 Task: Find a one-way flight from Eilat to Karachi for 2 adults in premium economy on July 10th.
Action: Mouse moved to (356, 317)
Screenshot: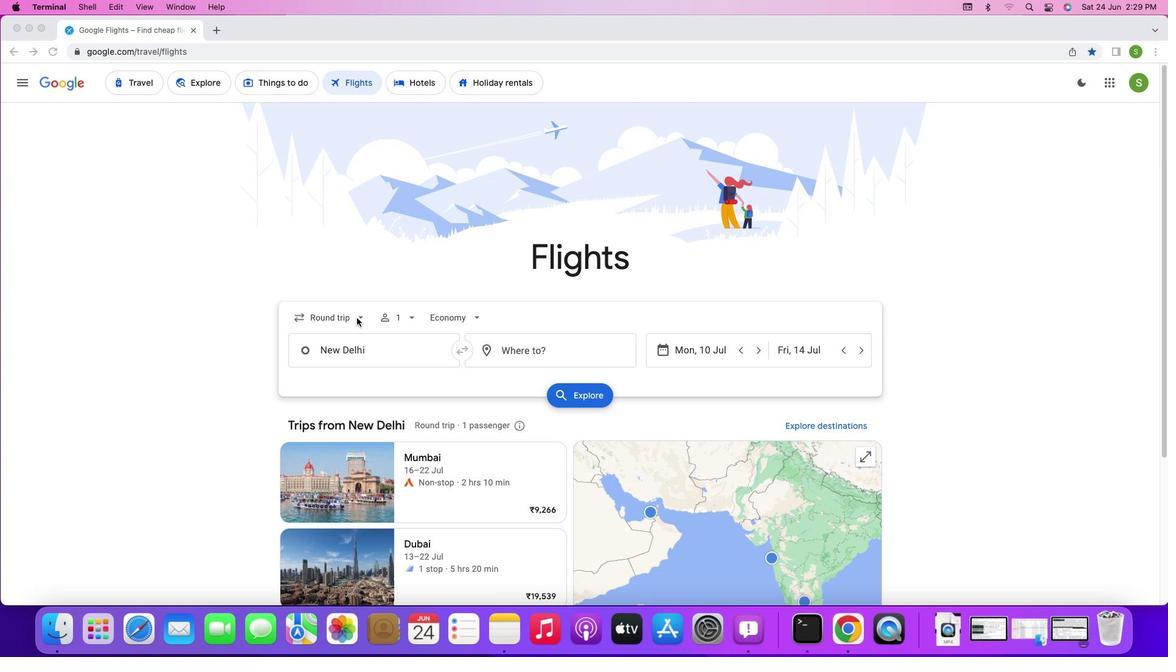 
Action: Mouse pressed left at (356, 317)
Screenshot: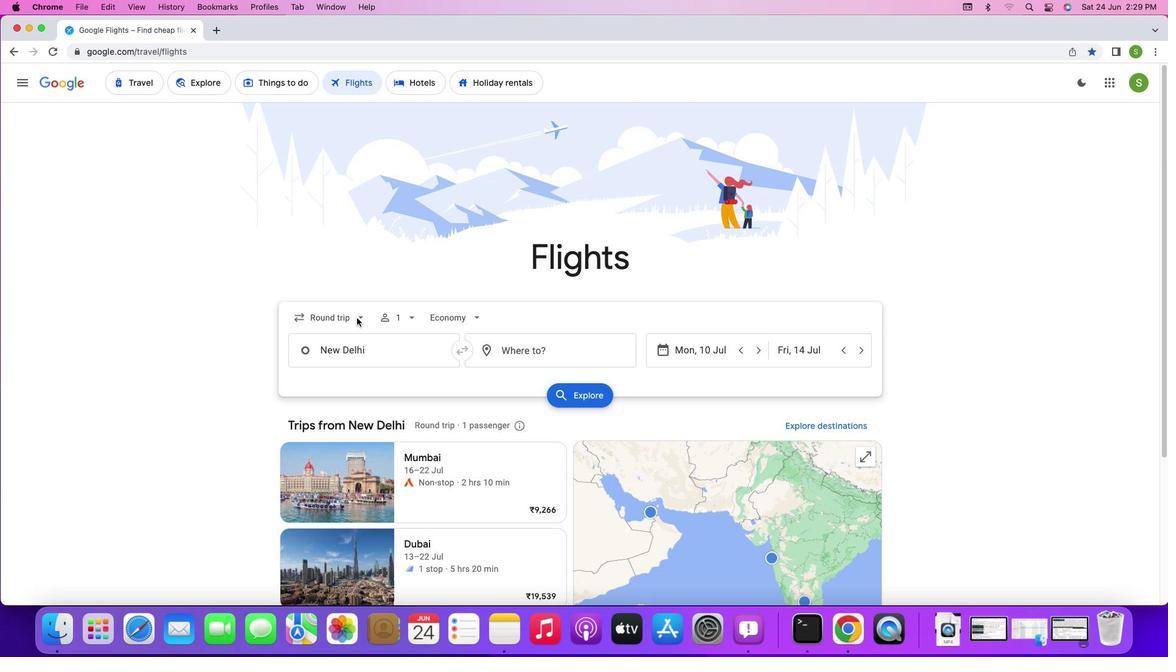 
Action: Mouse pressed left at (356, 317)
Screenshot: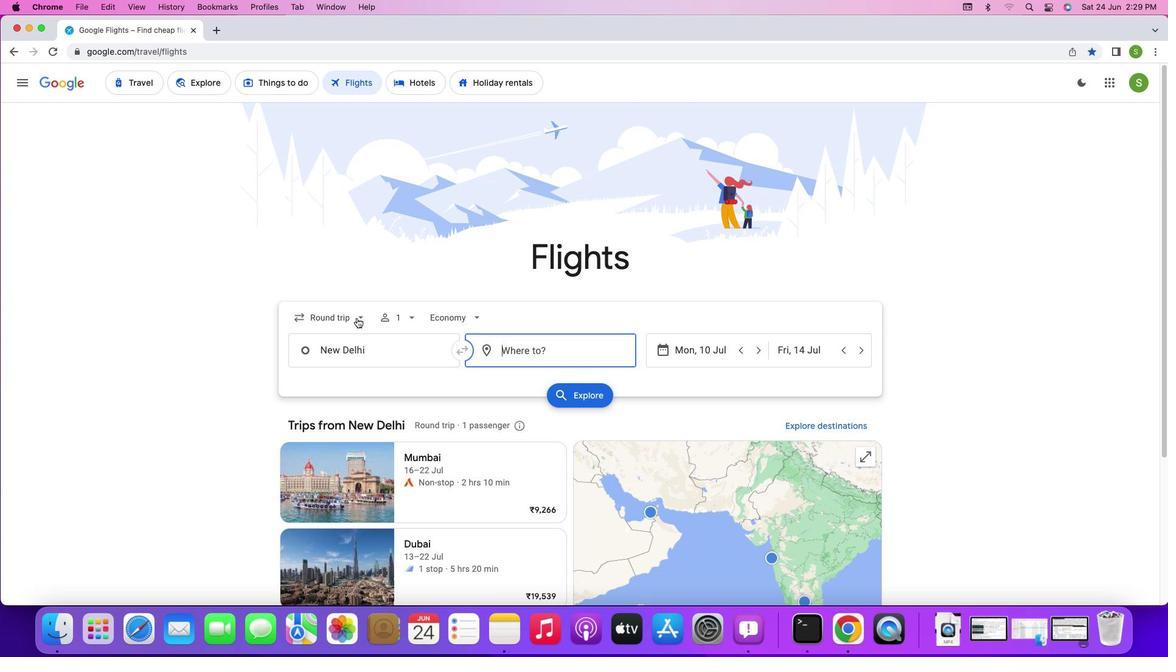 
Action: Mouse moved to (322, 373)
Screenshot: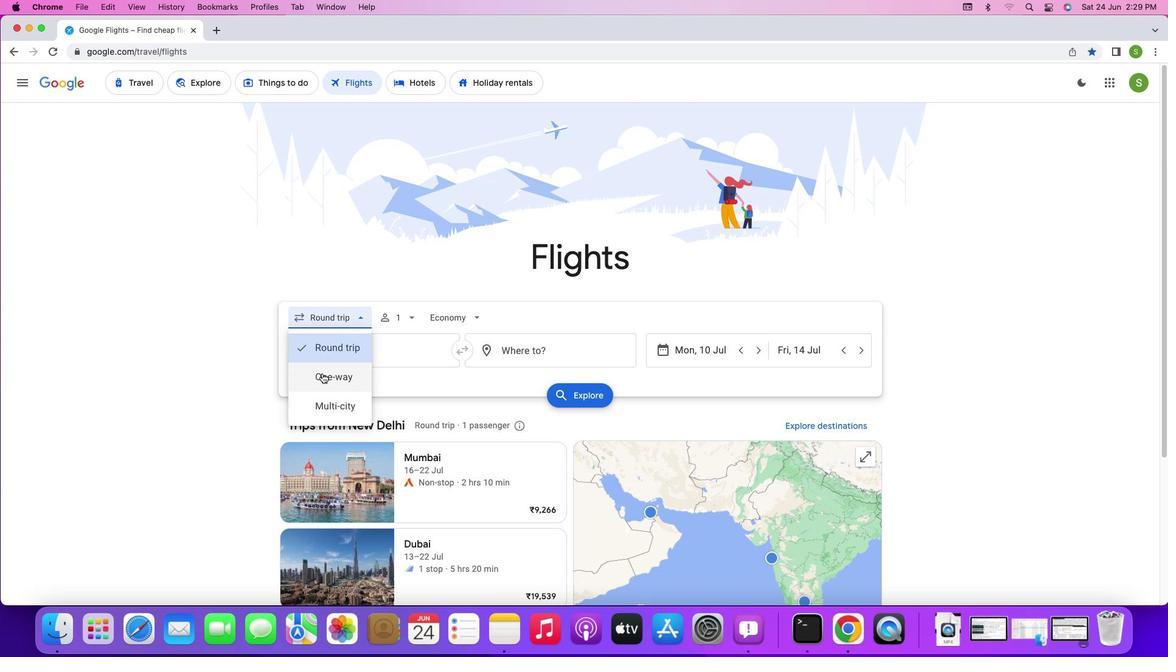 
Action: Mouse pressed left at (322, 373)
Screenshot: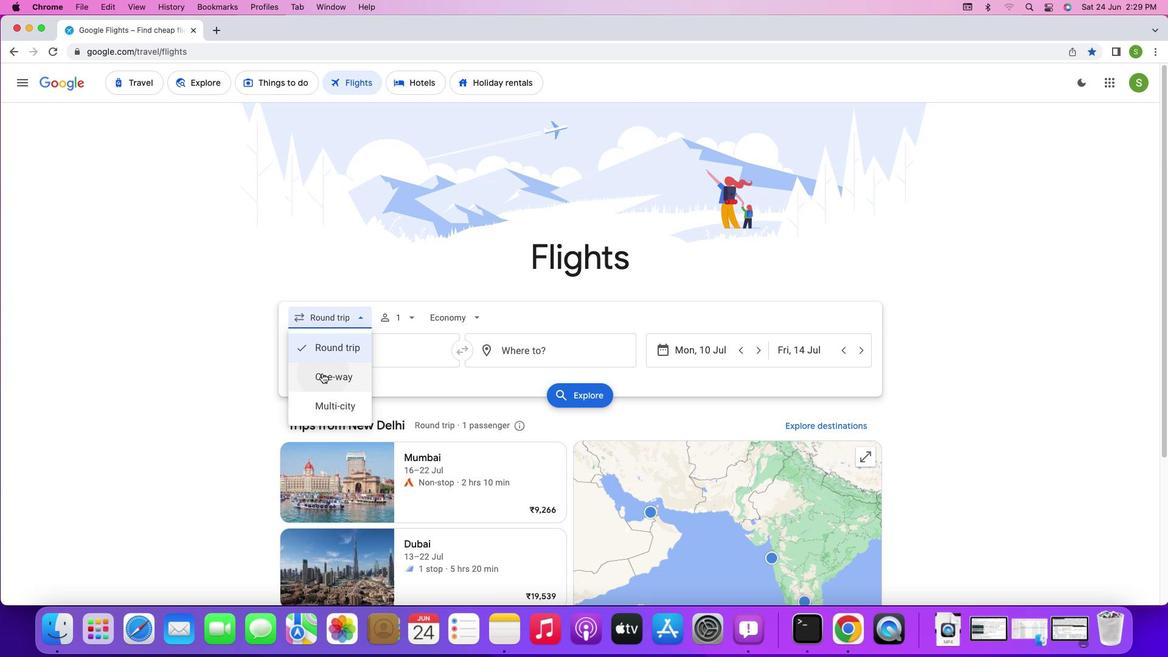 
Action: Mouse moved to (438, 320)
Screenshot: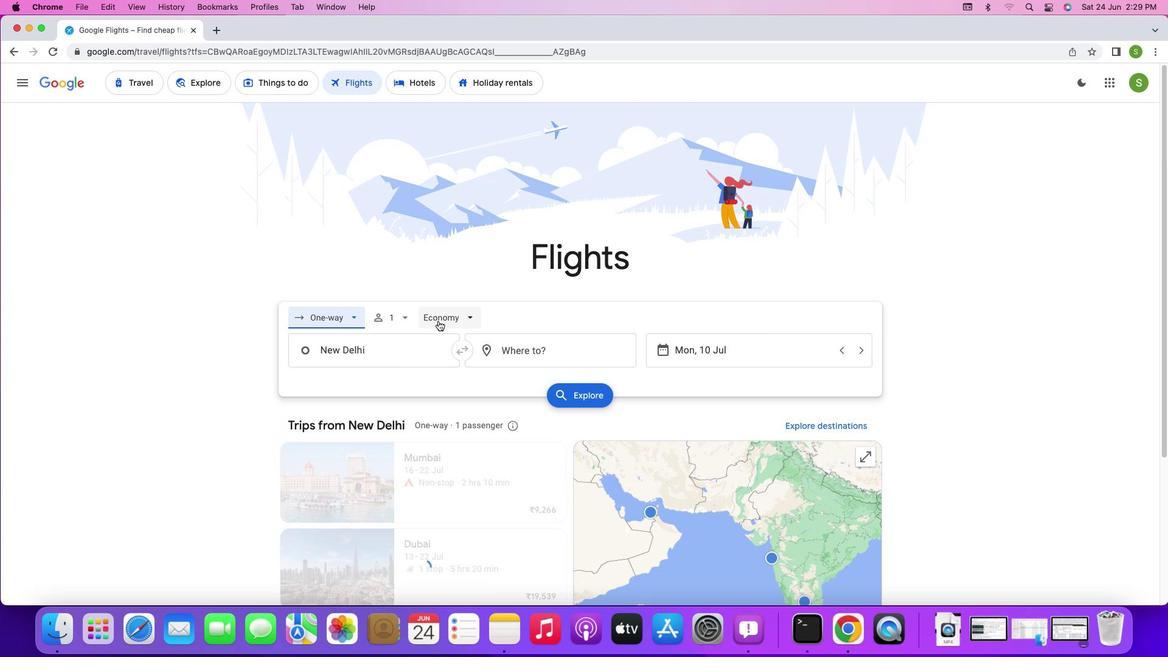 
Action: Mouse pressed left at (438, 320)
Screenshot: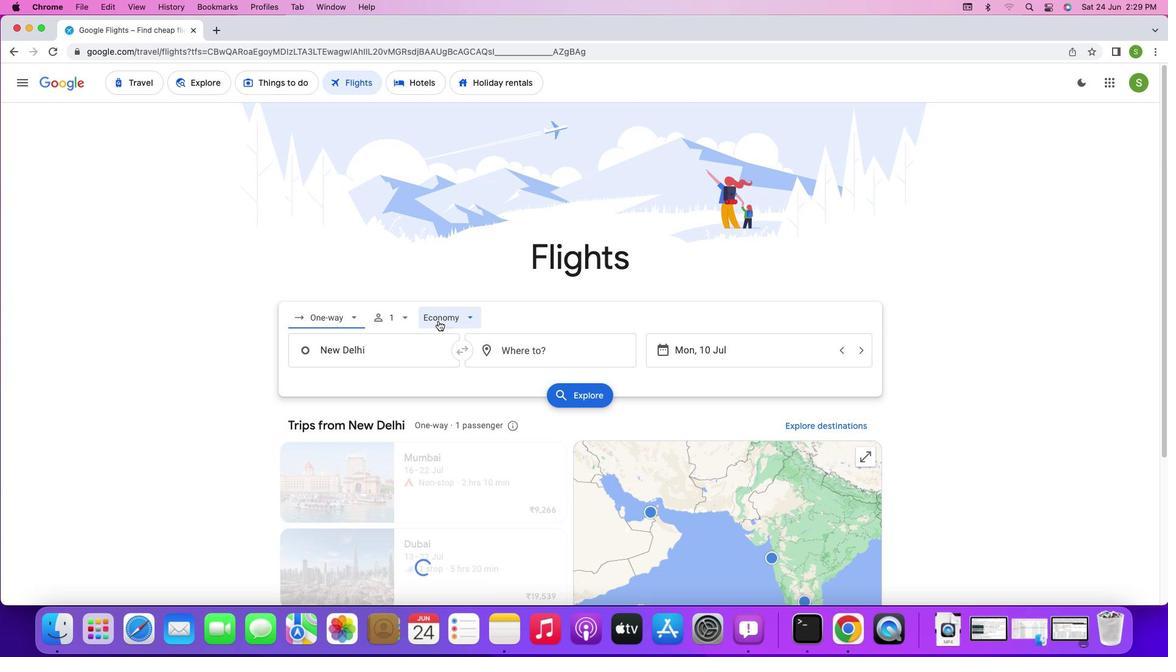 
Action: Mouse moved to (443, 373)
Screenshot: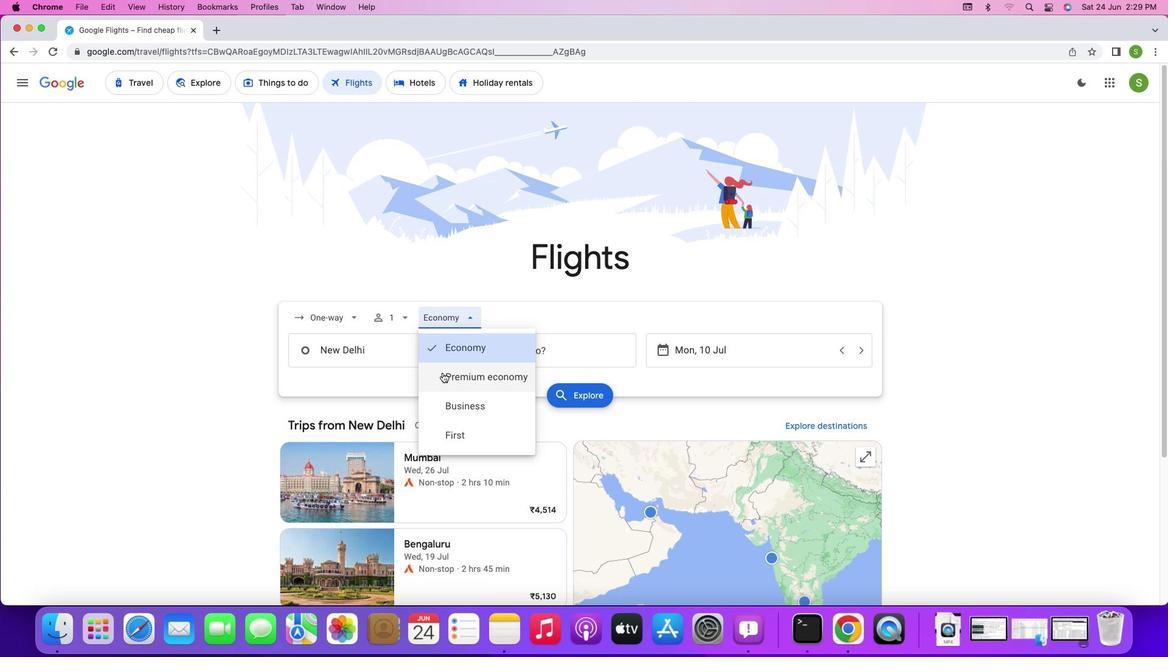 
Action: Mouse pressed left at (443, 373)
Screenshot: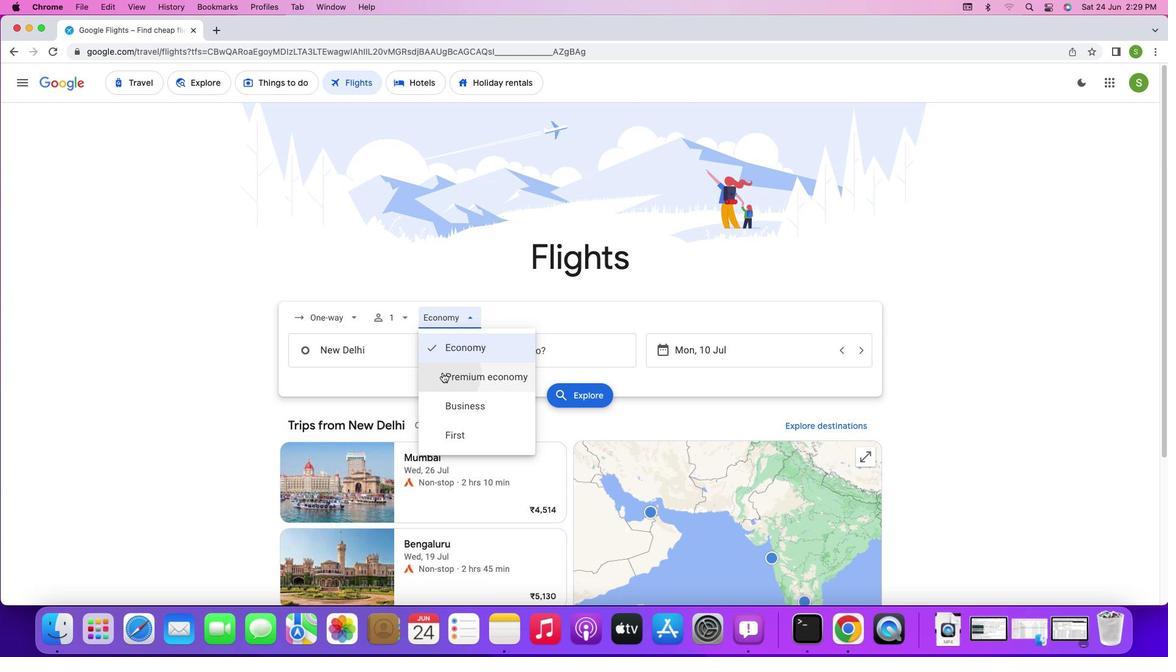 
Action: Mouse moved to (408, 321)
Screenshot: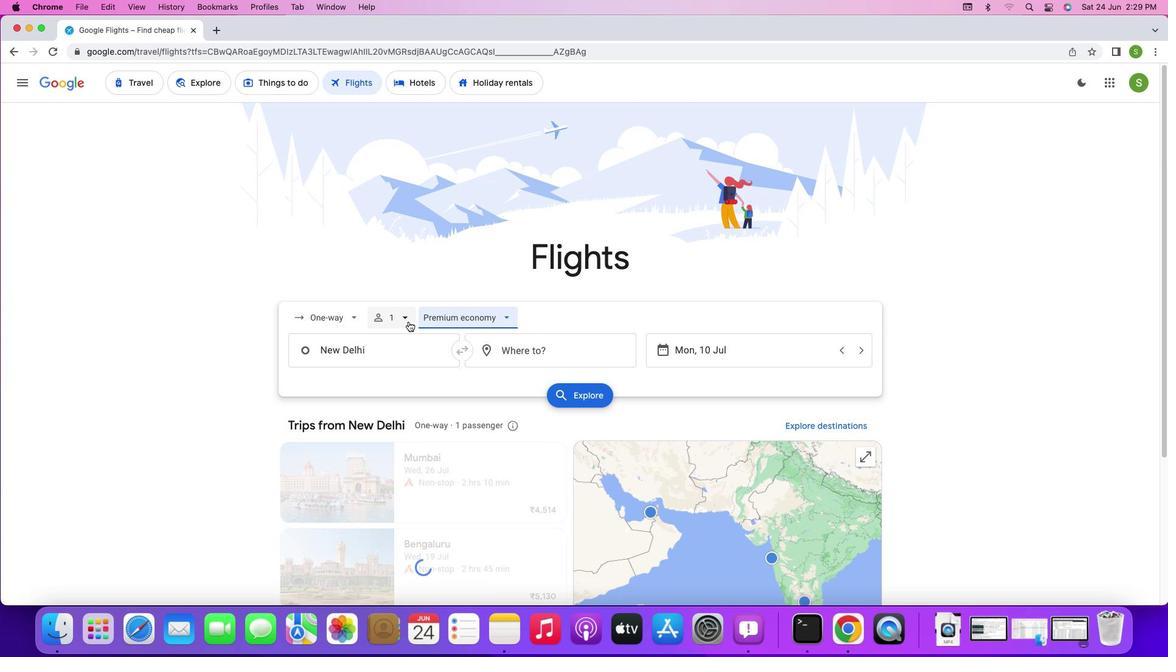 
Action: Mouse pressed left at (408, 321)
Screenshot: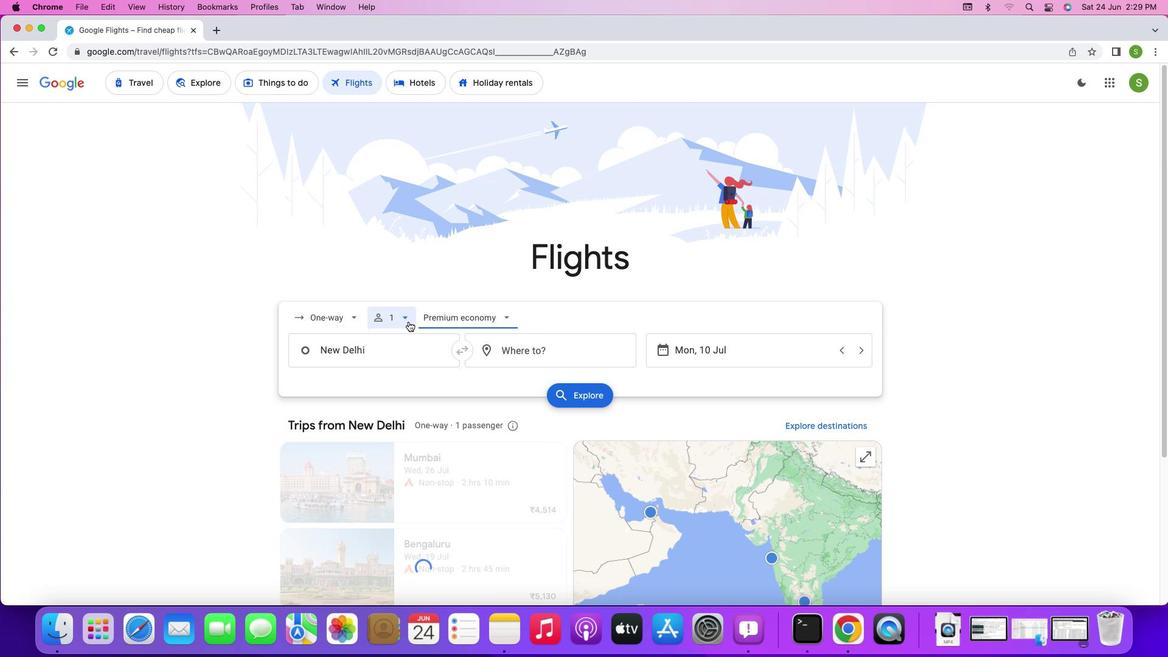 
Action: Mouse moved to (492, 350)
Screenshot: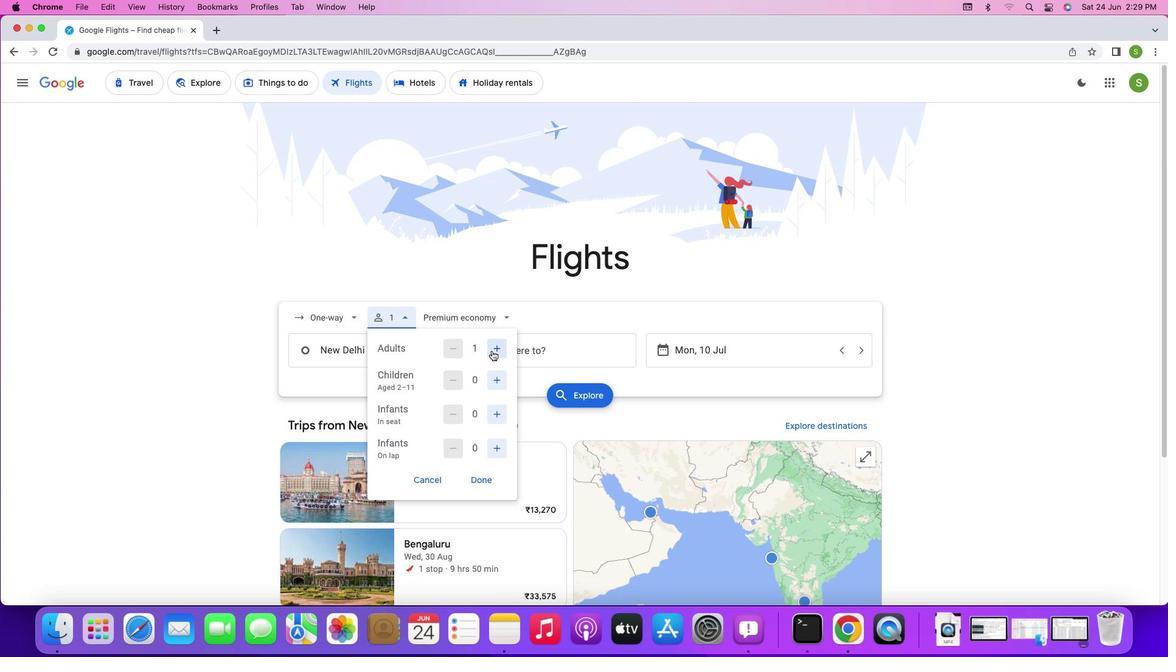 
Action: Mouse pressed left at (492, 350)
Screenshot: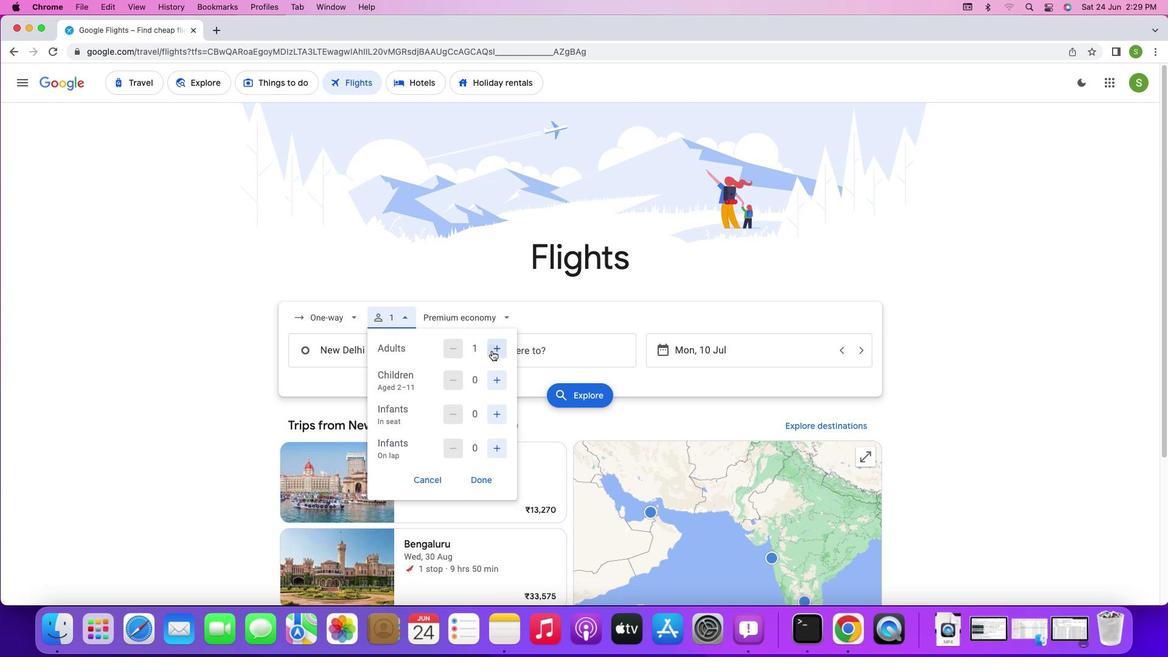 
Action: Mouse moved to (482, 481)
Screenshot: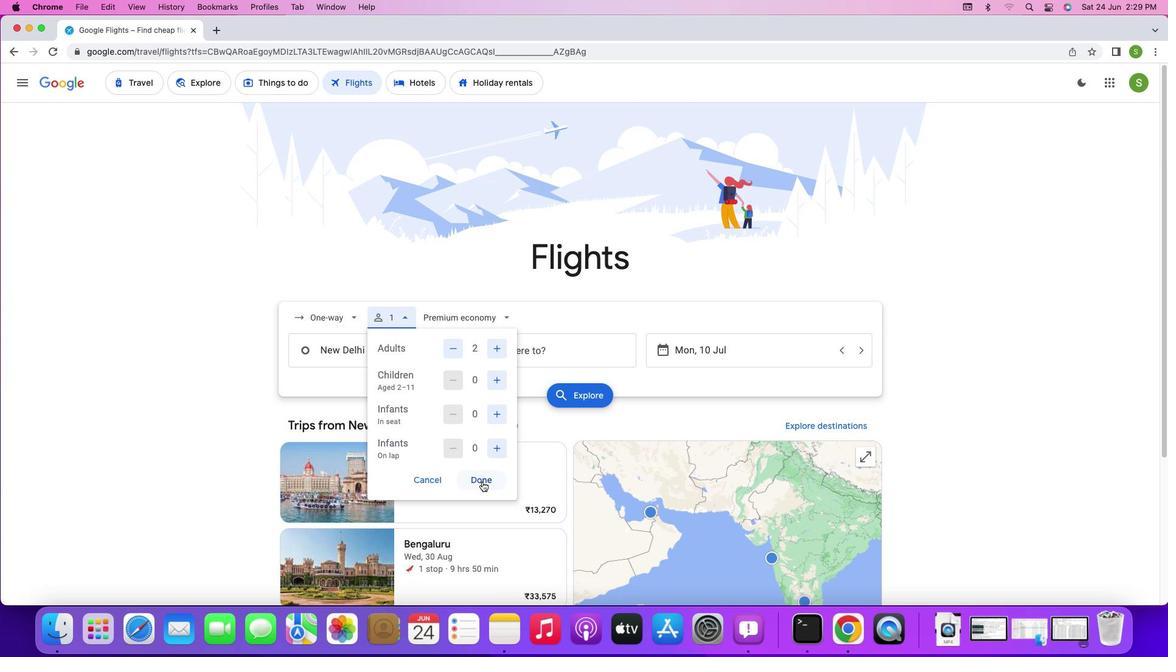 
Action: Mouse pressed left at (482, 481)
Screenshot: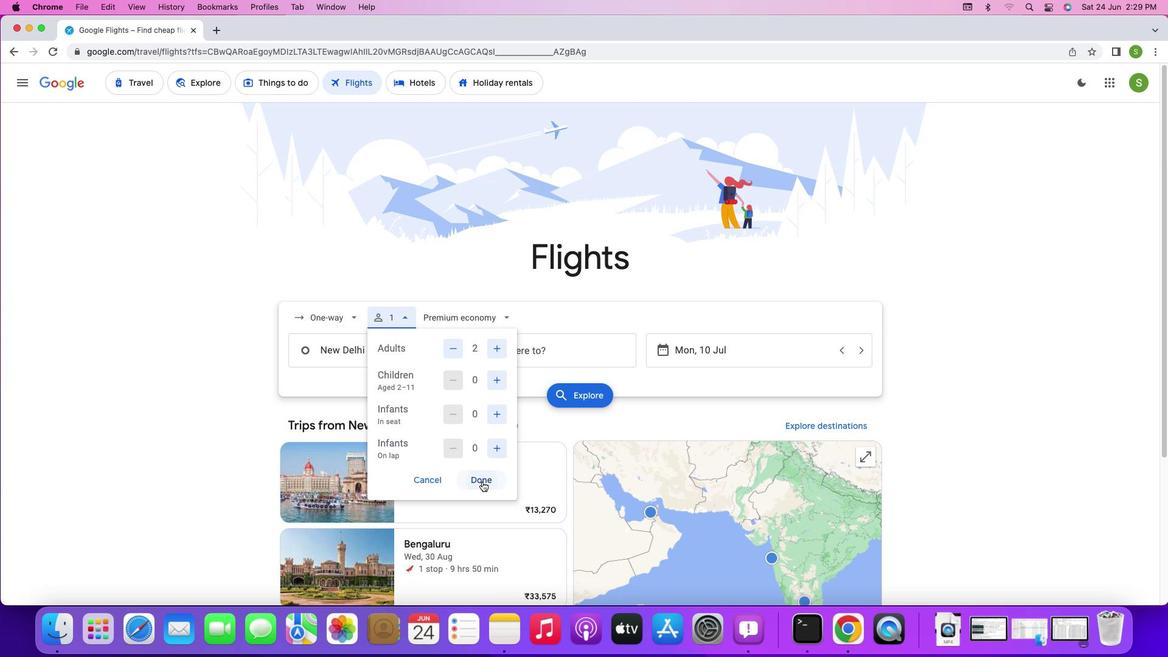 
Action: Mouse moved to (365, 351)
Screenshot: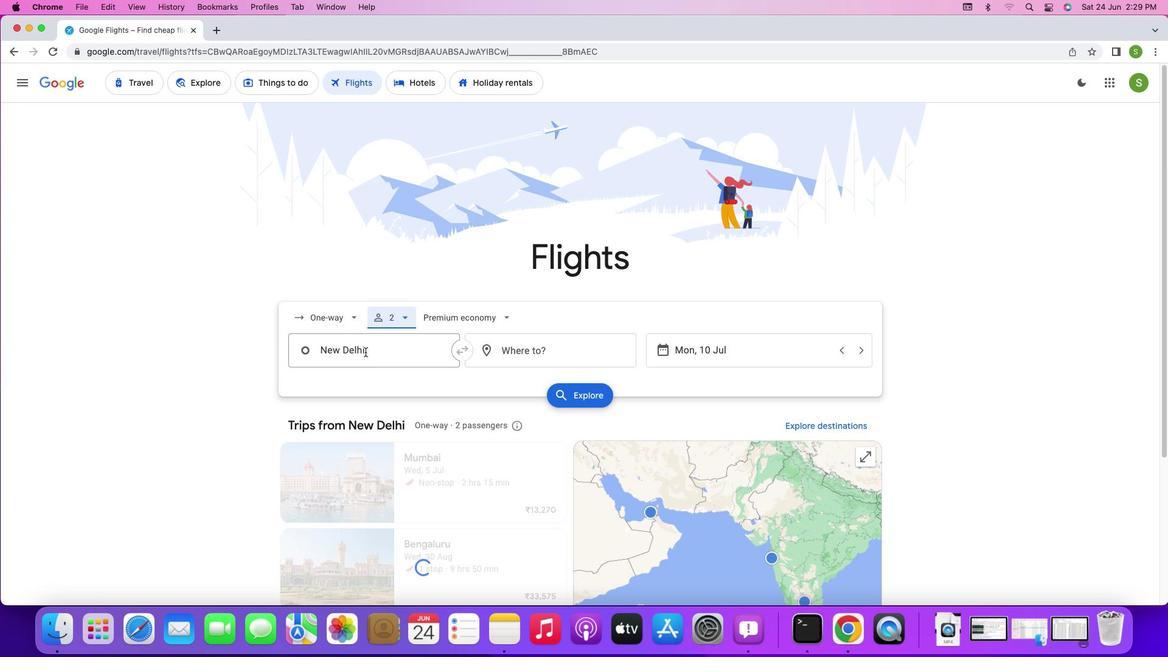 
Action: Mouse pressed left at (365, 351)
Screenshot: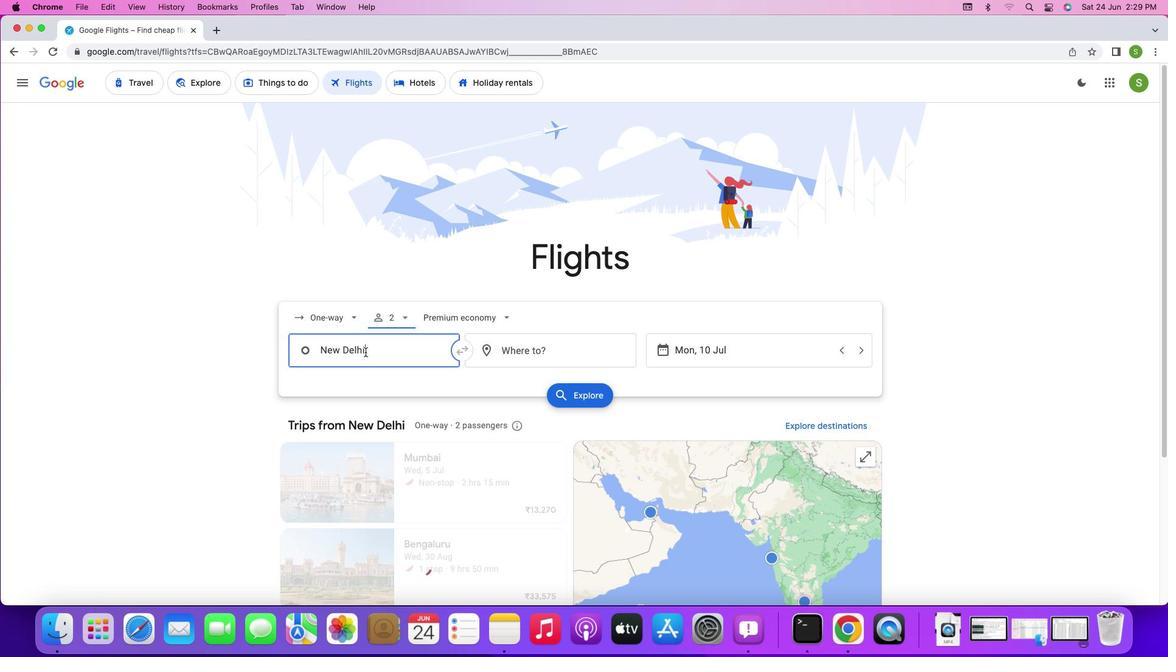 
Action: Key pressed Key.shift'E''l'Key.backspace'i''l''a''t'','Key.spaceKey.shift'I''s''r''a''e''l'Key.enter
Screenshot: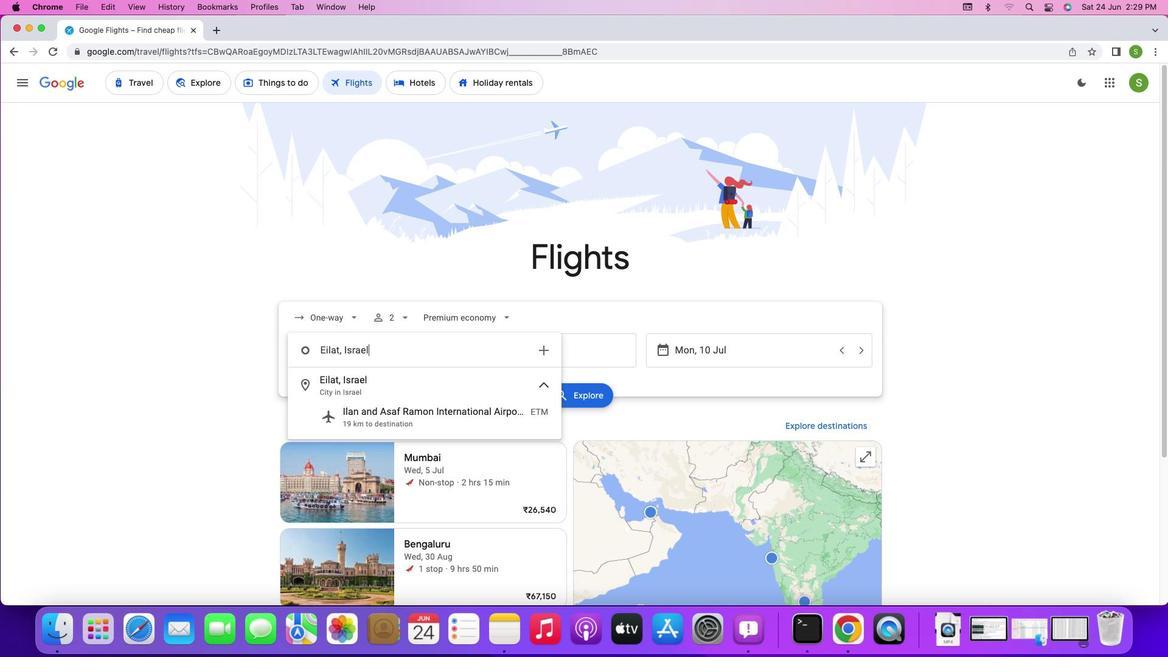 
Action: Mouse moved to (506, 343)
Screenshot: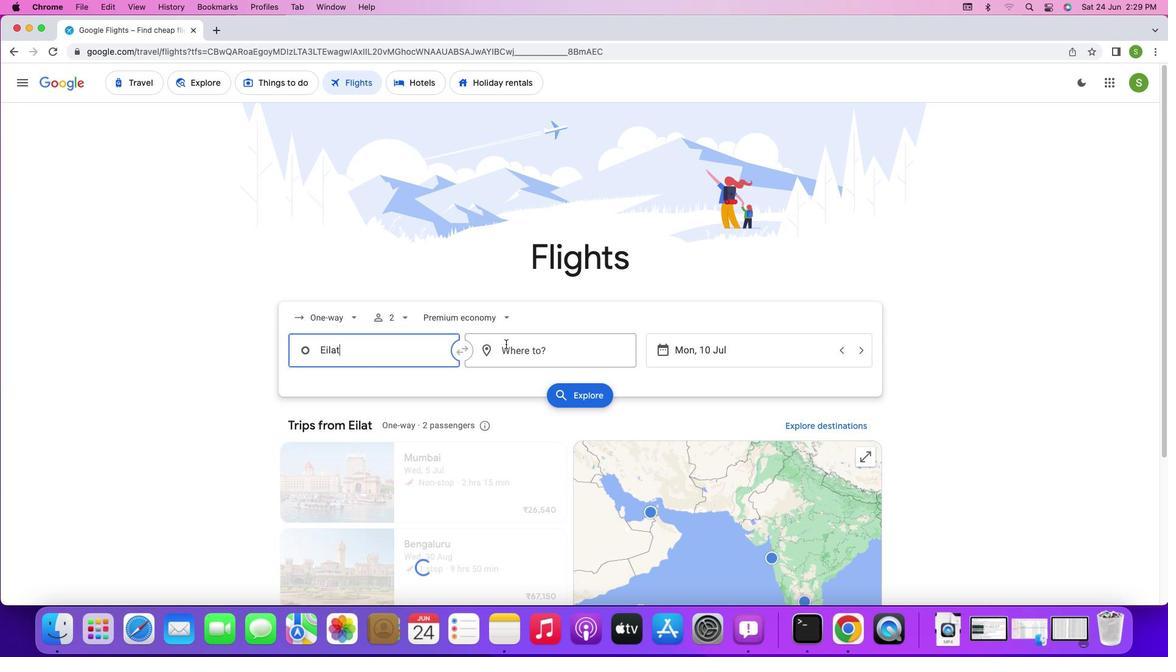
Action: Mouse pressed left at (506, 343)
Screenshot: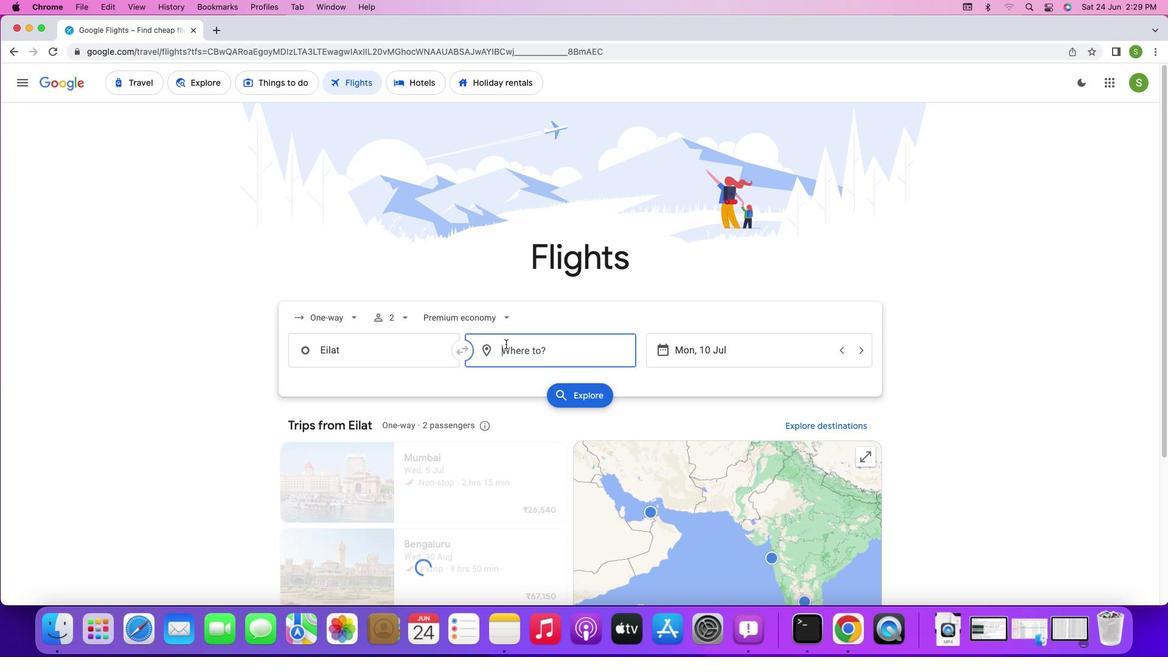 
Action: Mouse moved to (506, 343)
Screenshot: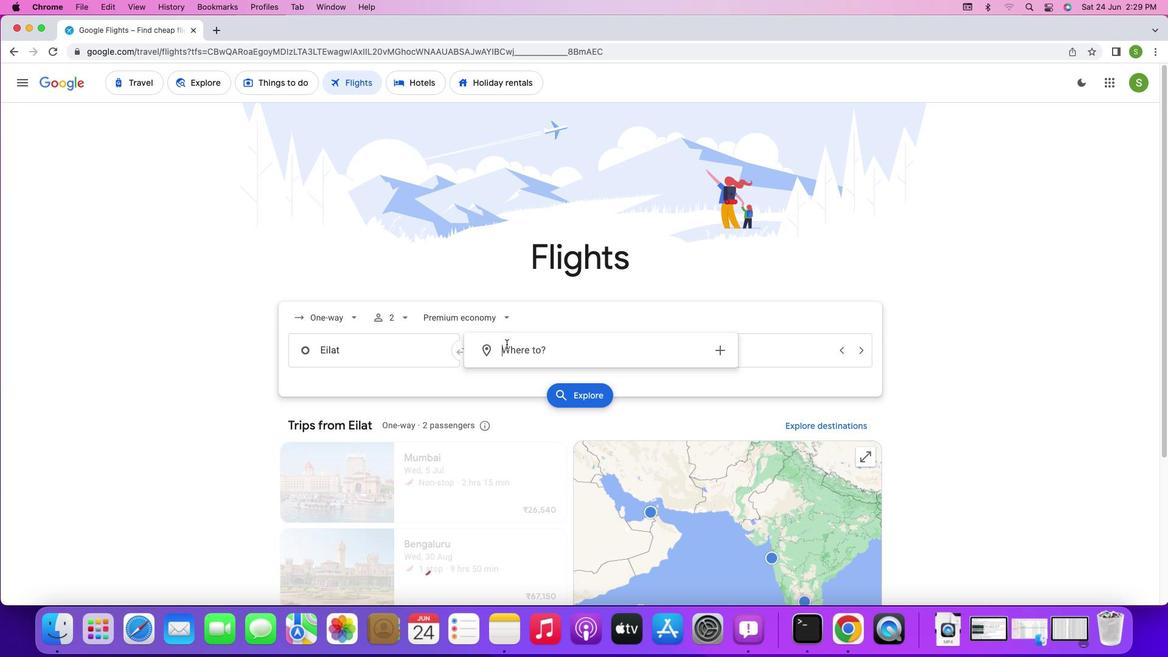 
Action: Key pressed Key.shift'K''a''r''a''c''h''i'','Key.spaceKey.shift'P''a''k''i''s''t''a''n'Key.enter
Screenshot: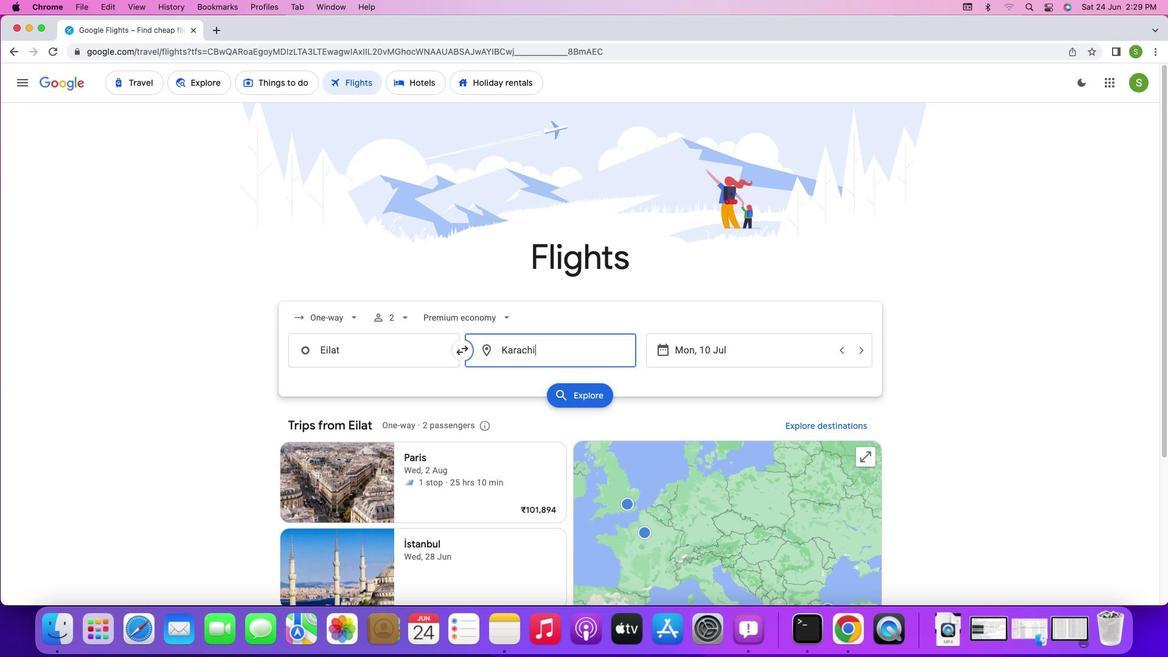 
Action: Mouse moved to (711, 363)
Screenshot: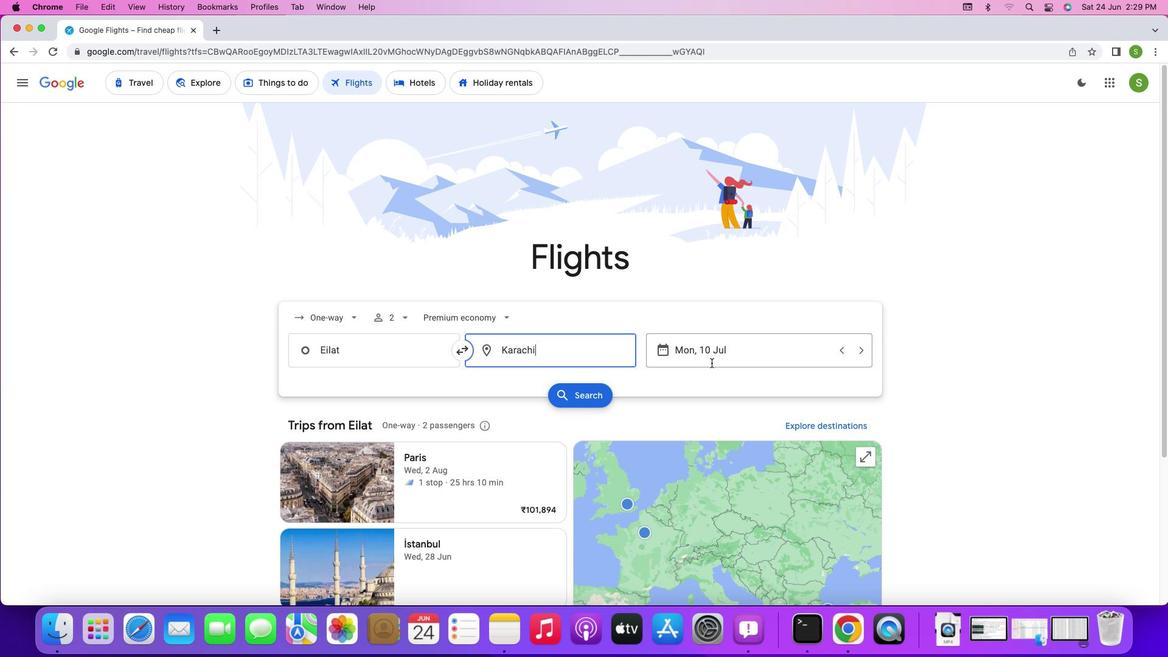 
Action: Mouse pressed left at (711, 363)
Screenshot: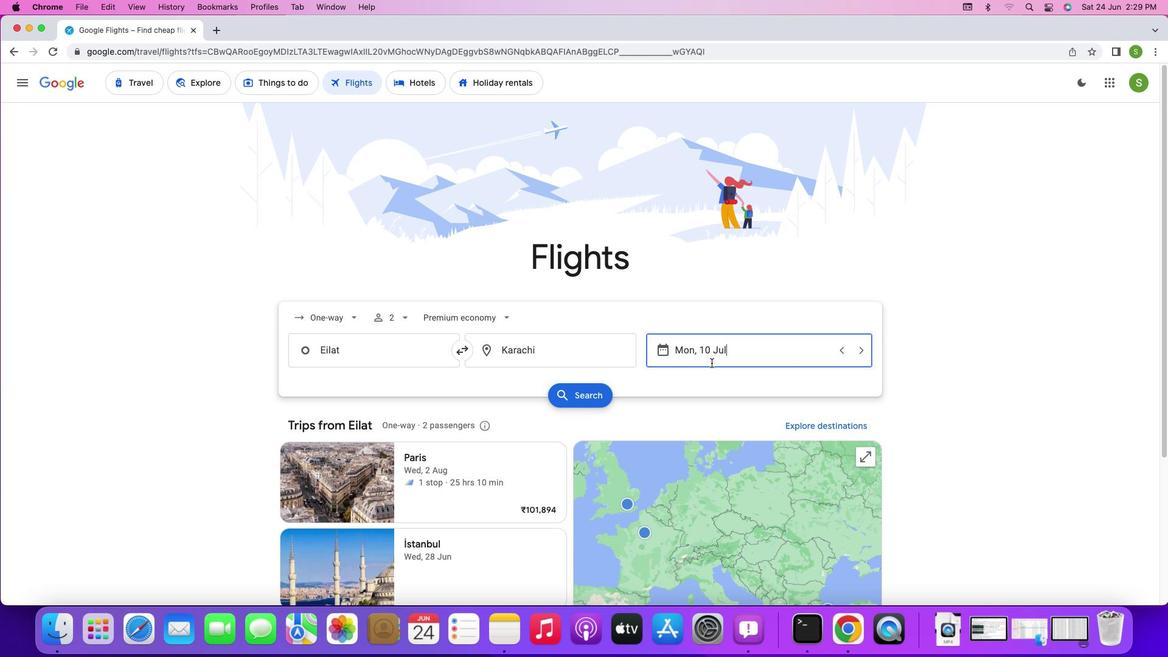 
Action: Mouse moved to (879, 440)
Screenshot: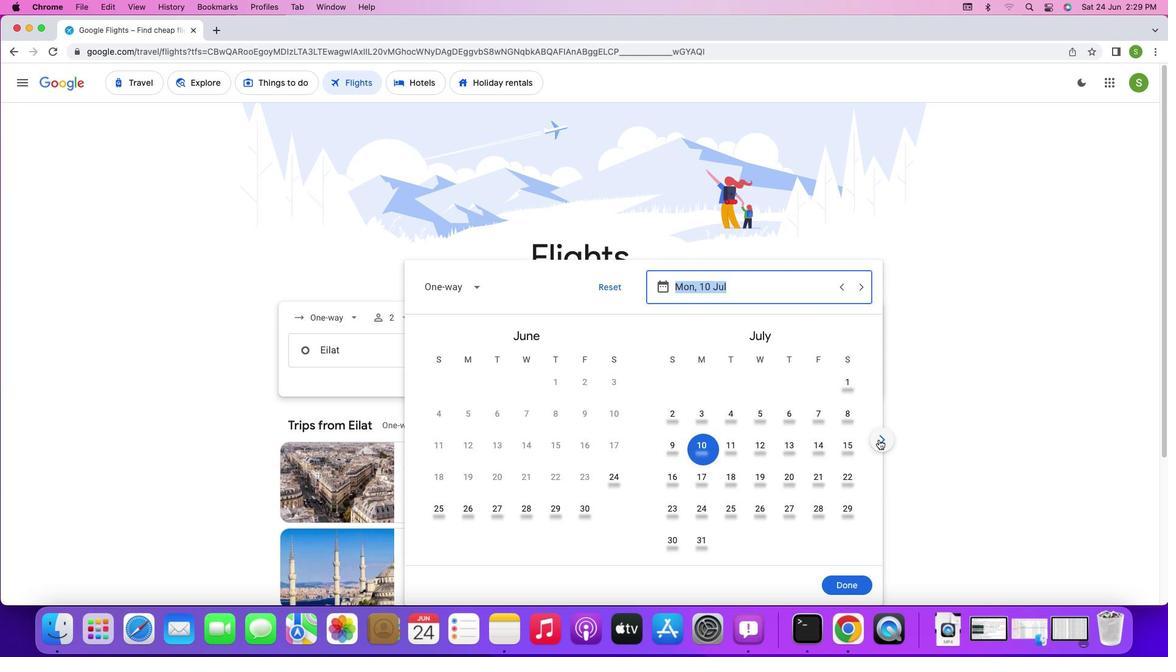 
Action: Mouse pressed left at (879, 440)
Screenshot: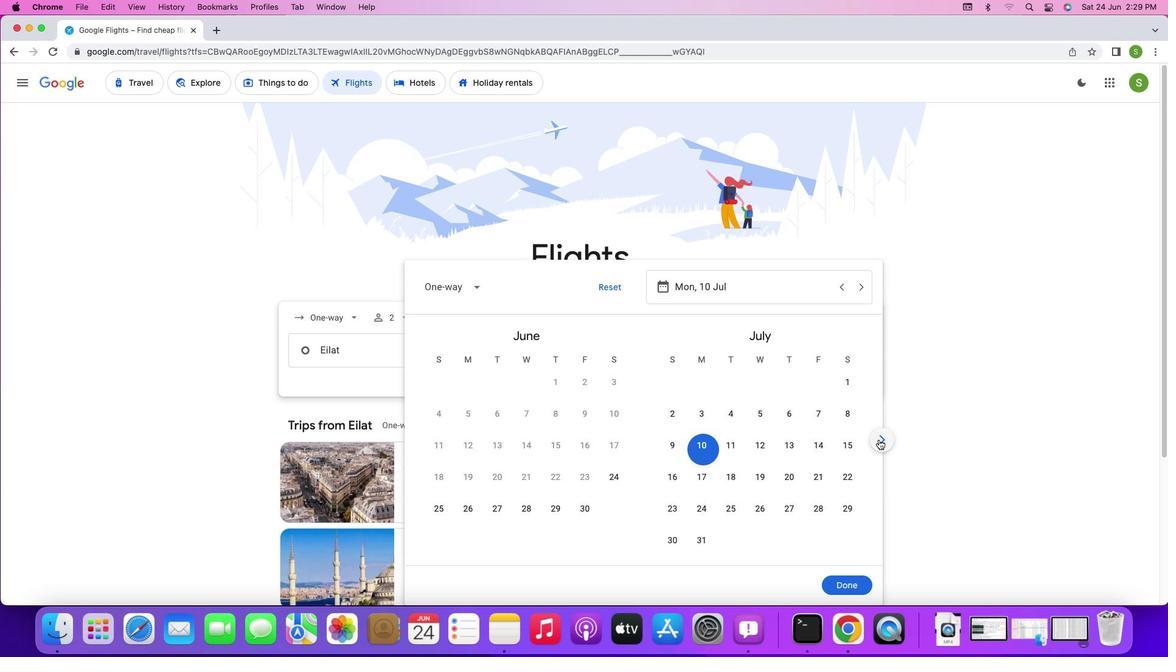 
Action: Mouse moved to (729, 473)
Screenshot: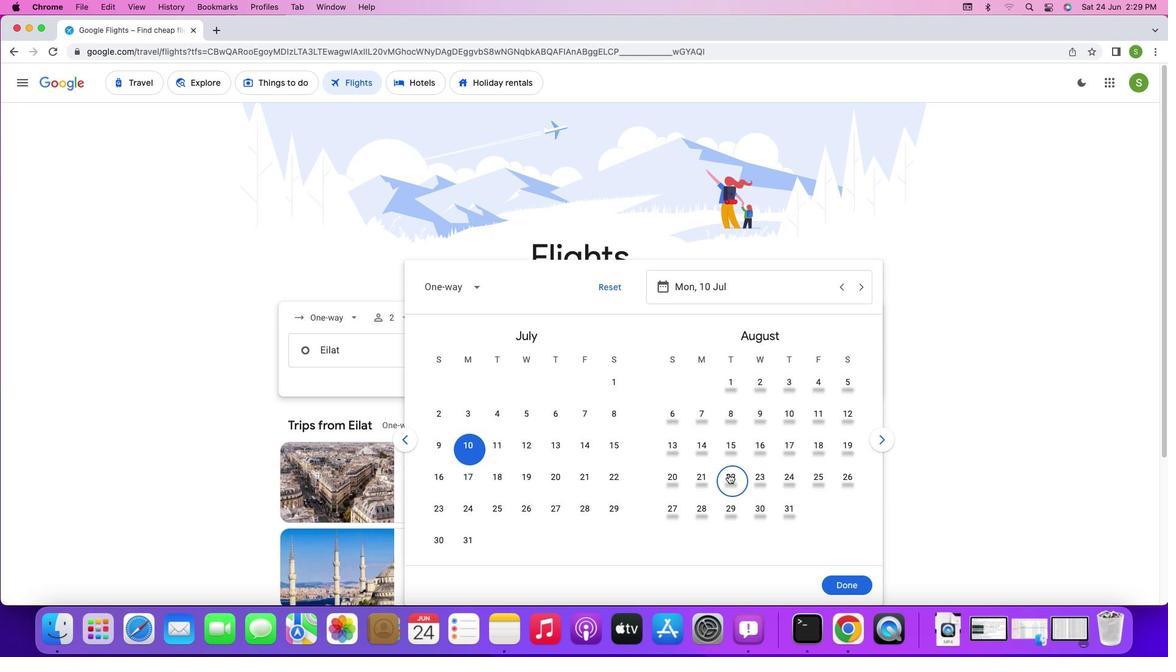 
Action: Mouse pressed left at (729, 473)
Screenshot: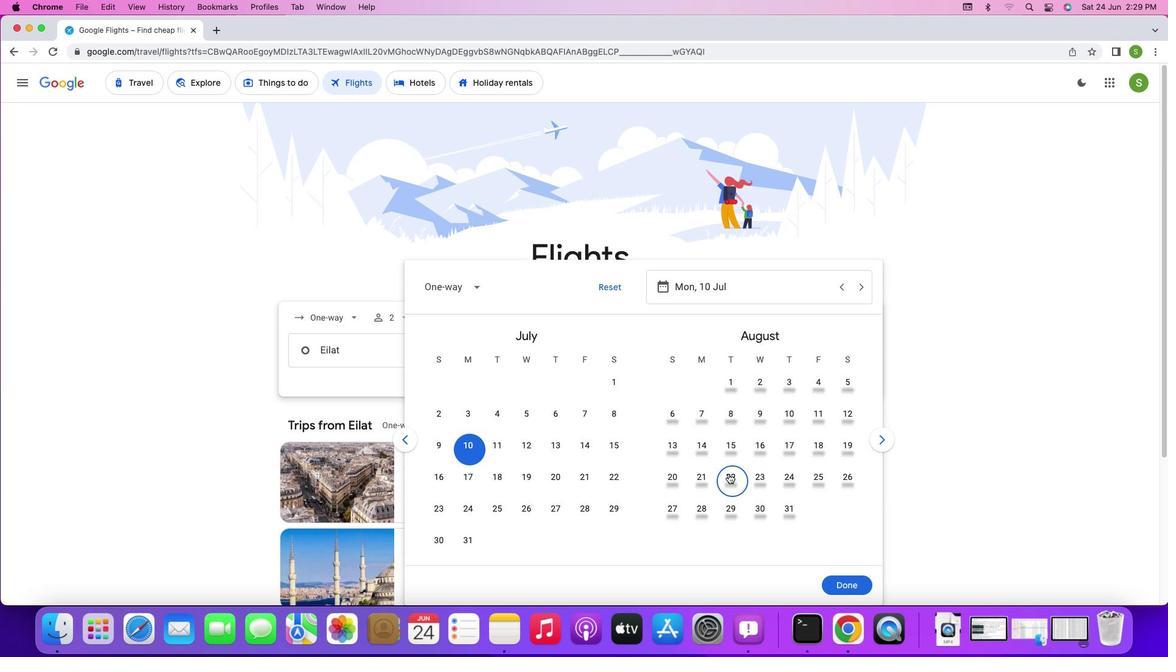 
Action: Mouse moved to (841, 584)
Screenshot: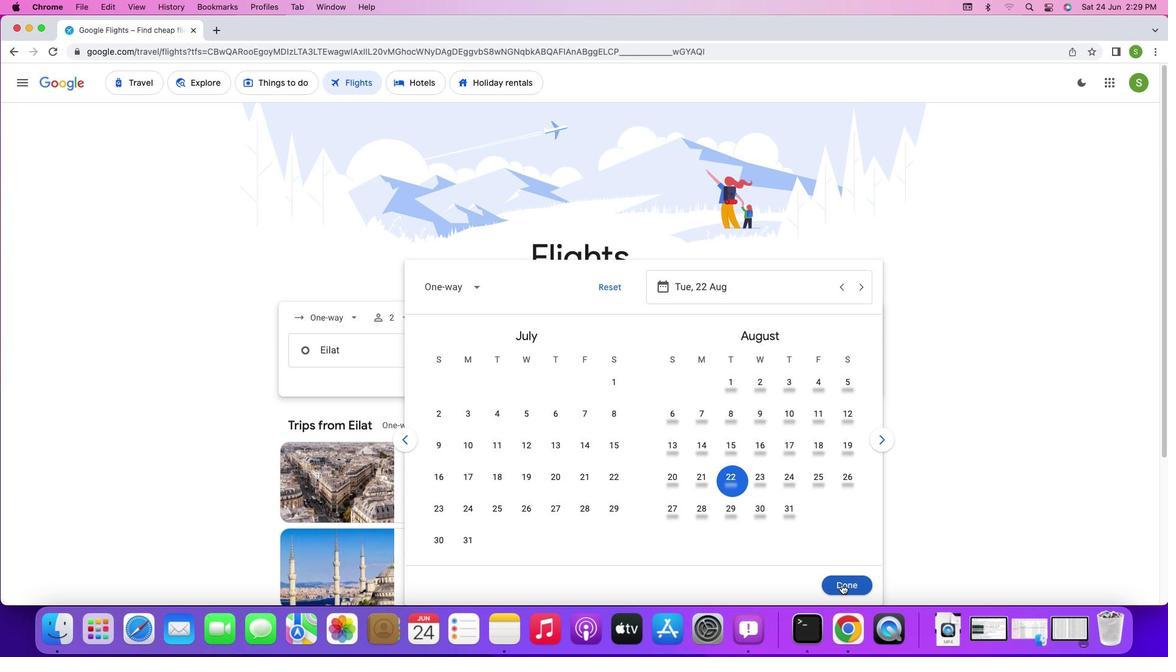 
Action: Mouse pressed left at (841, 584)
Screenshot: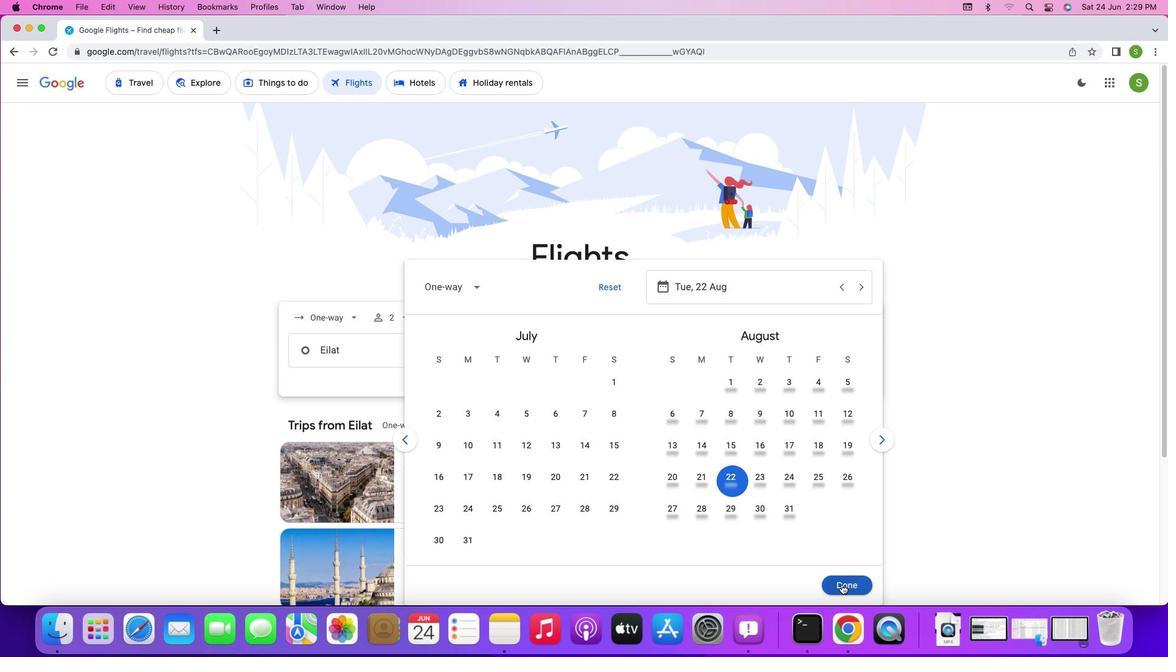 
Action: Mouse moved to (580, 403)
Screenshot: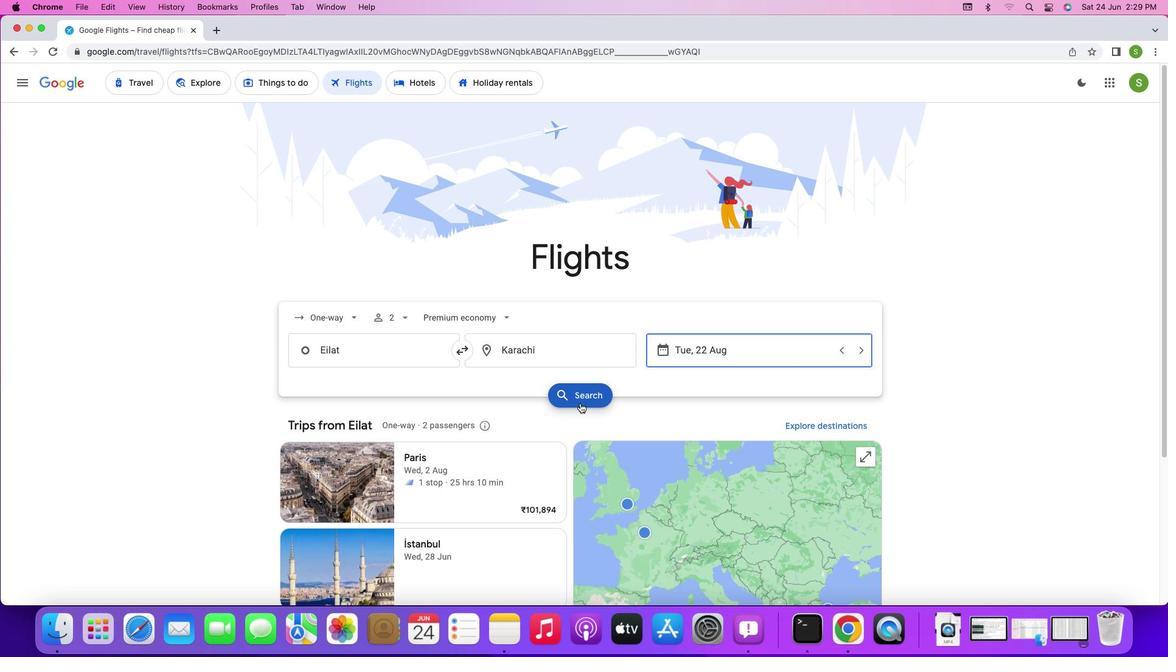 
Action: Mouse pressed left at (580, 403)
Screenshot: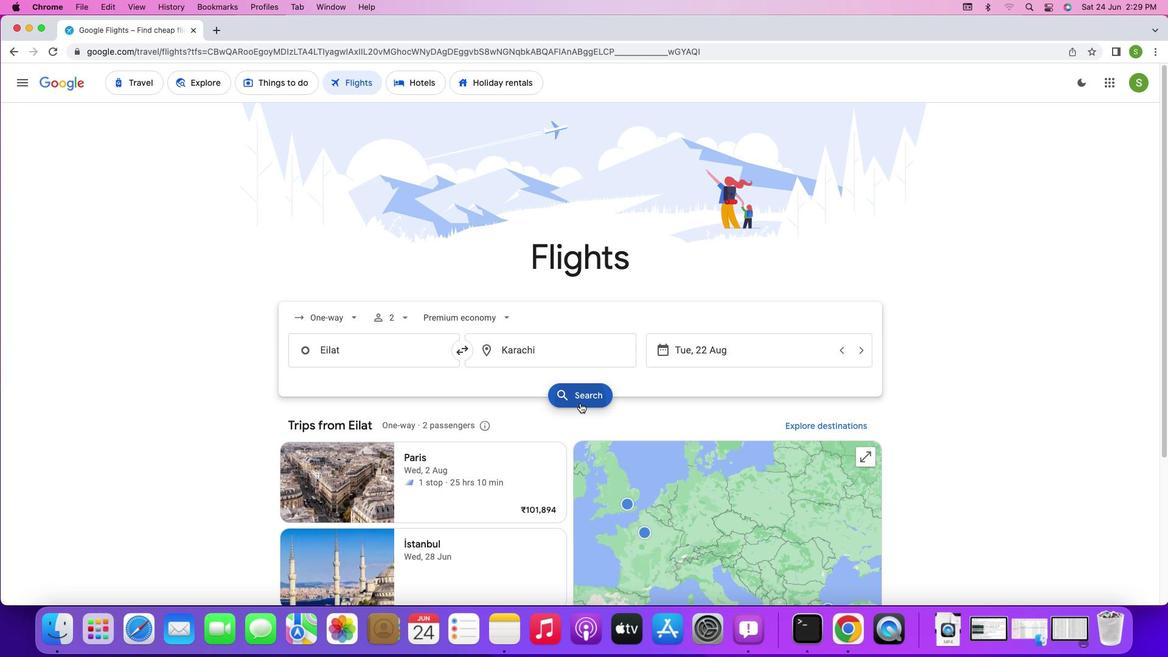 
Action: Mouse moved to (580, 402)
Screenshot: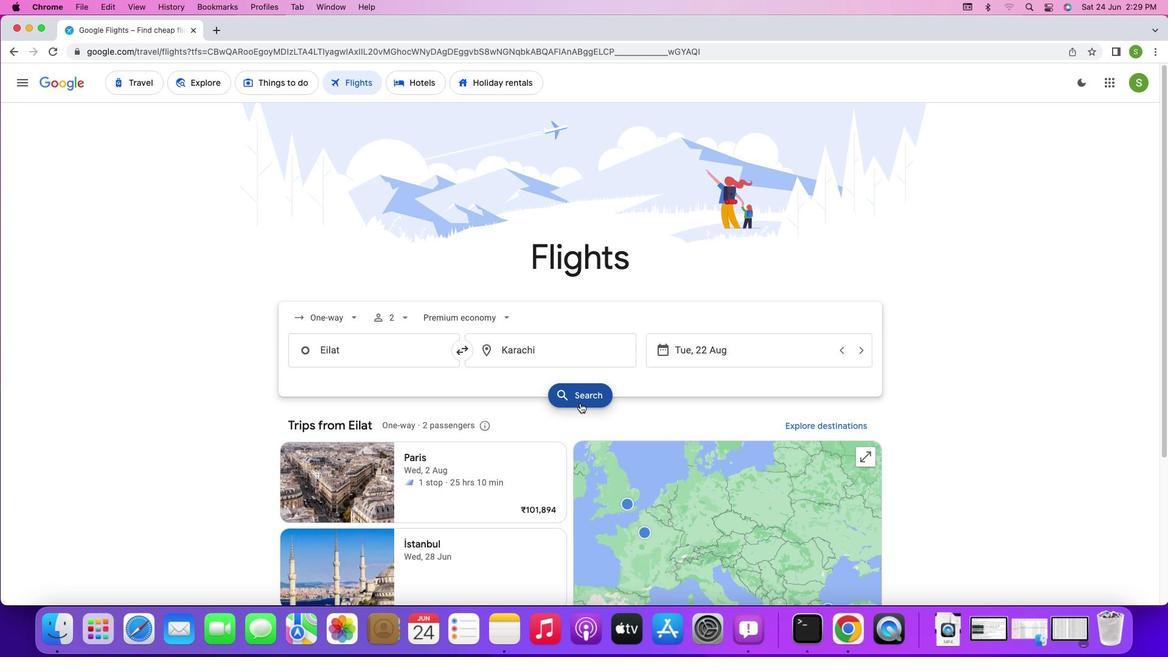 
